 Task: Help me to find conversation intelligence rules.
Action: Mouse moved to (1035, 77)
Screenshot: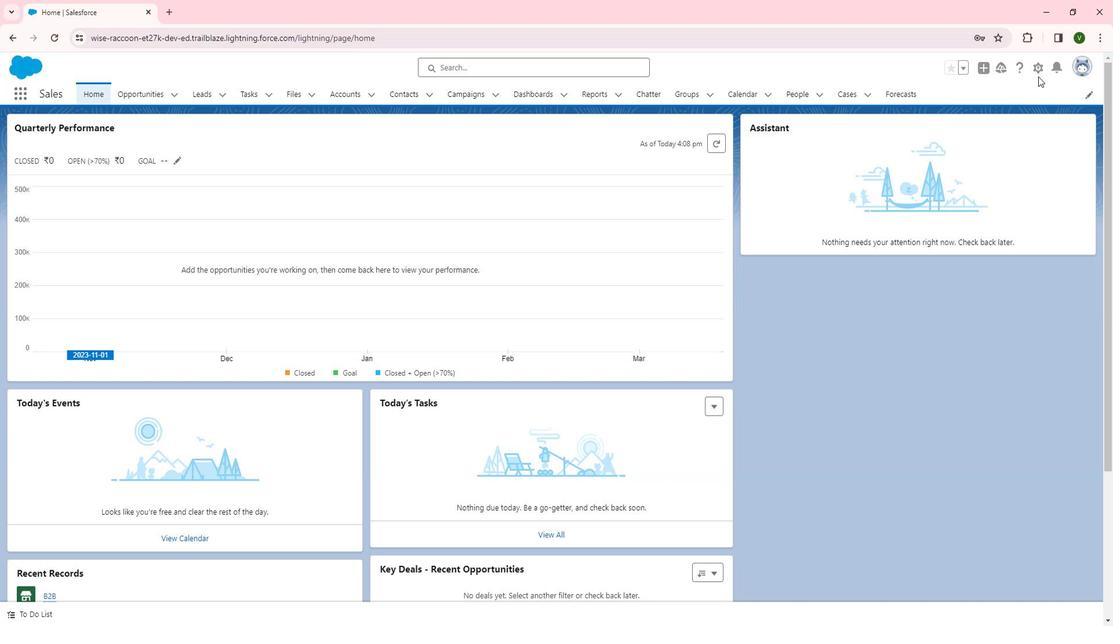 
Action: Mouse pressed left at (1035, 77)
Screenshot: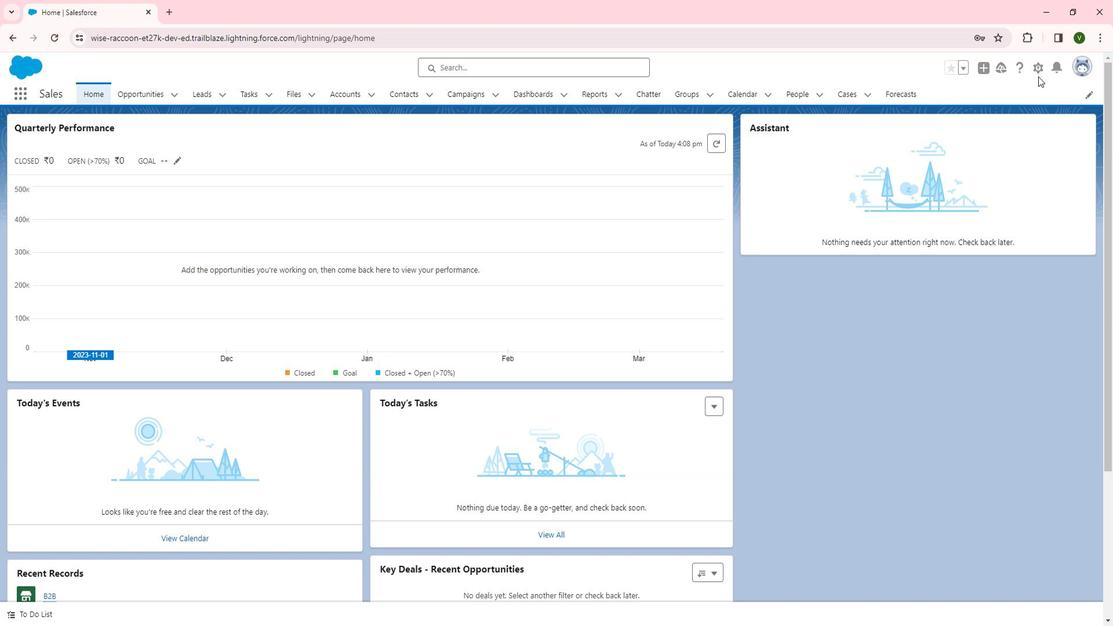 
Action: Mouse moved to (1036, 71)
Screenshot: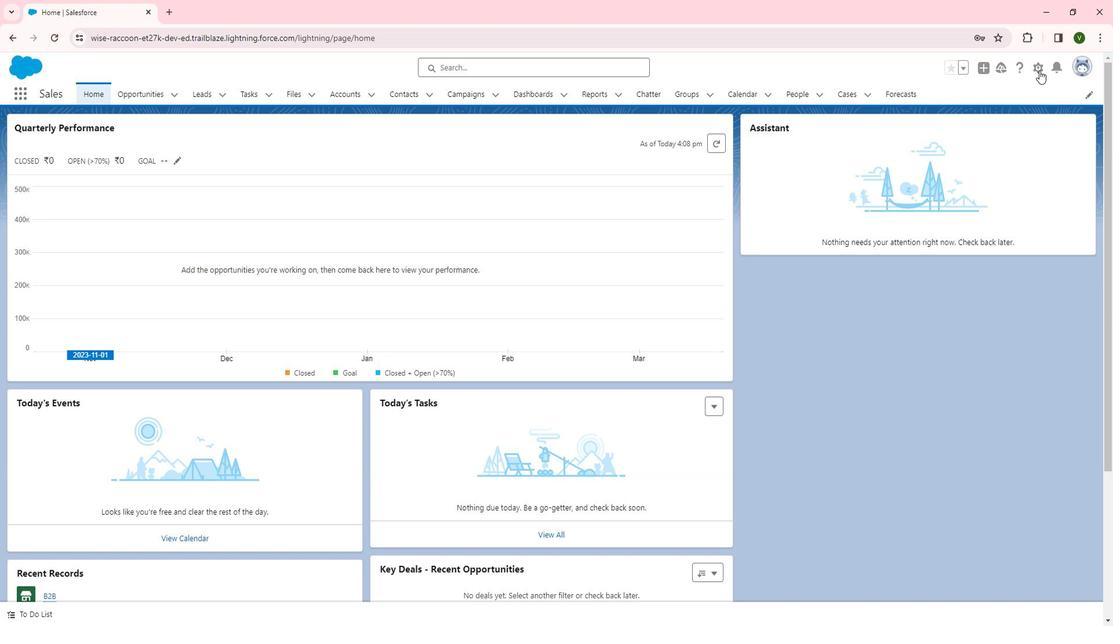 
Action: Mouse pressed left at (1036, 71)
Screenshot: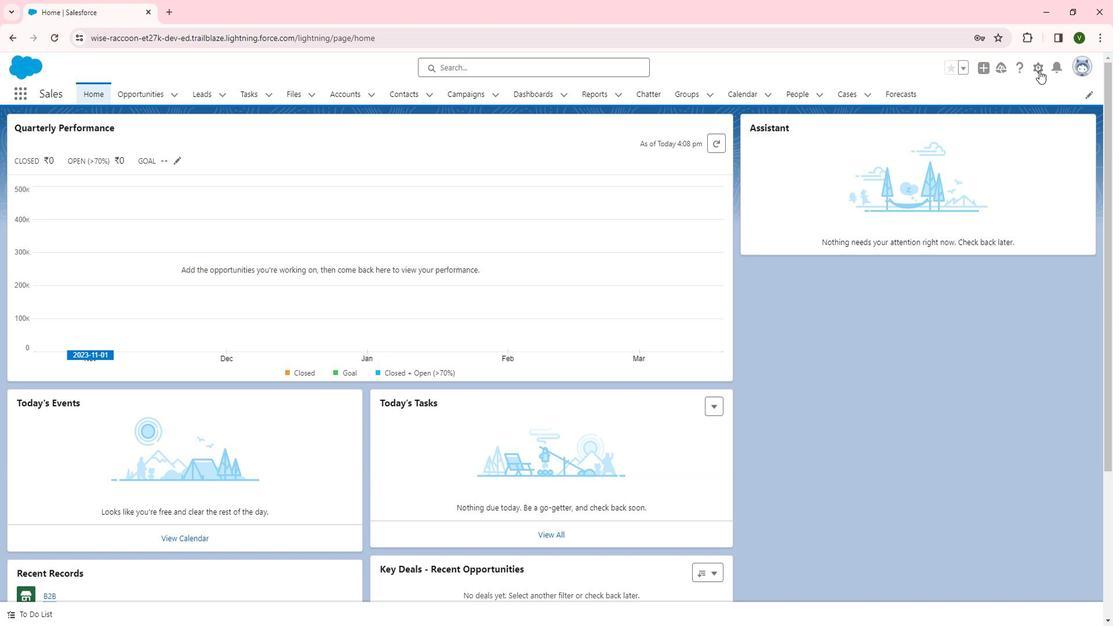 
Action: Mouse moved to (985, 111)
Screenshot: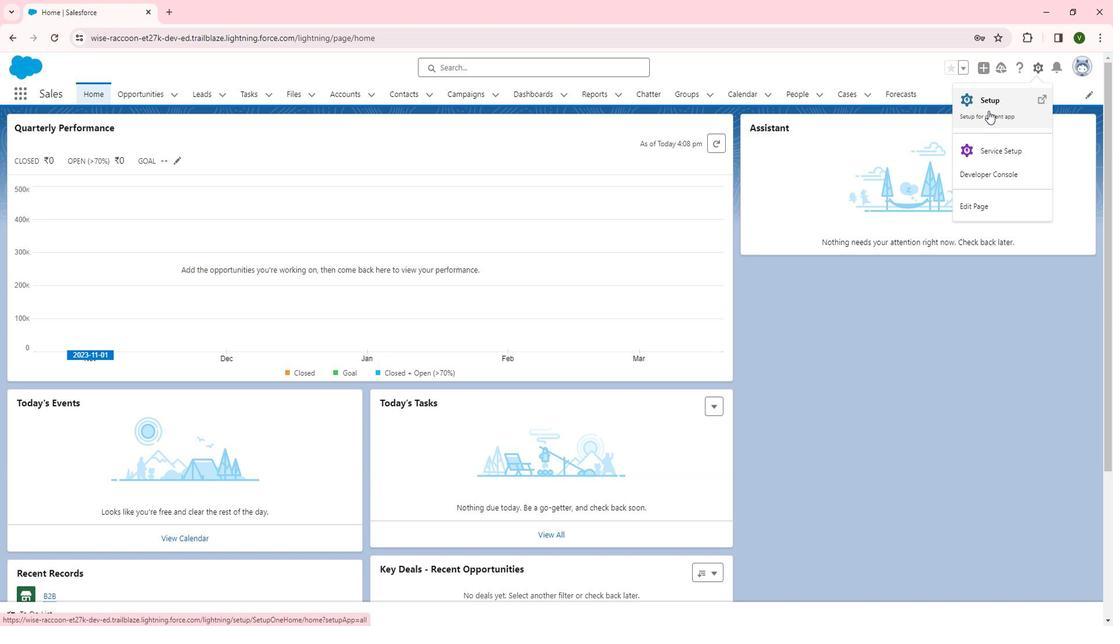 
Action: Mouse pressed left at (985, 111)
Screenshot: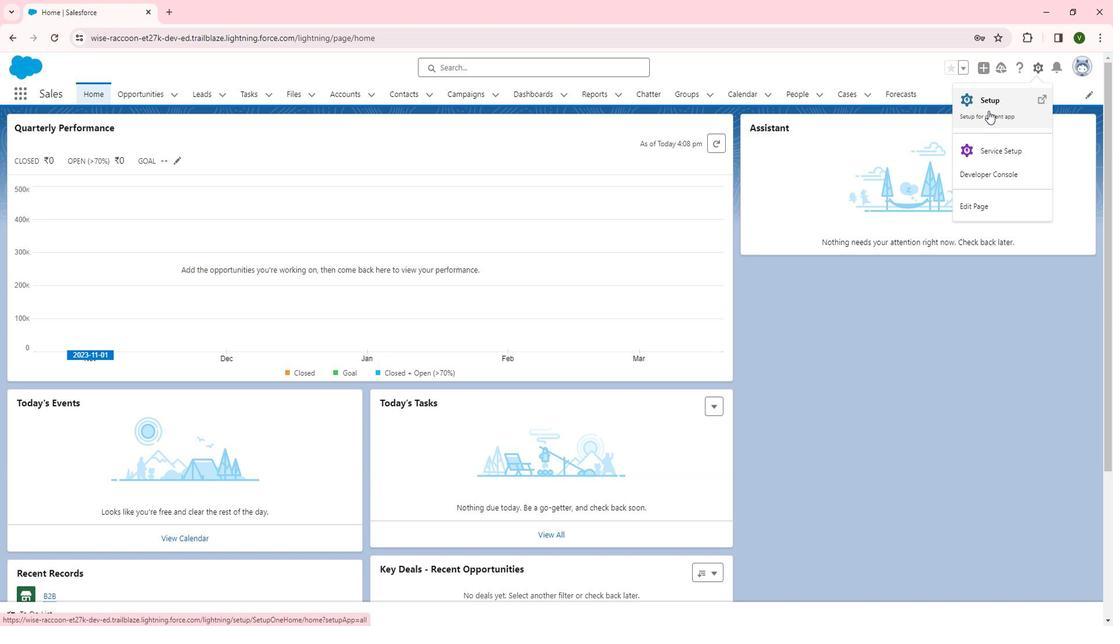 
Action: Mouse moved to (74, 371)
Screenshot: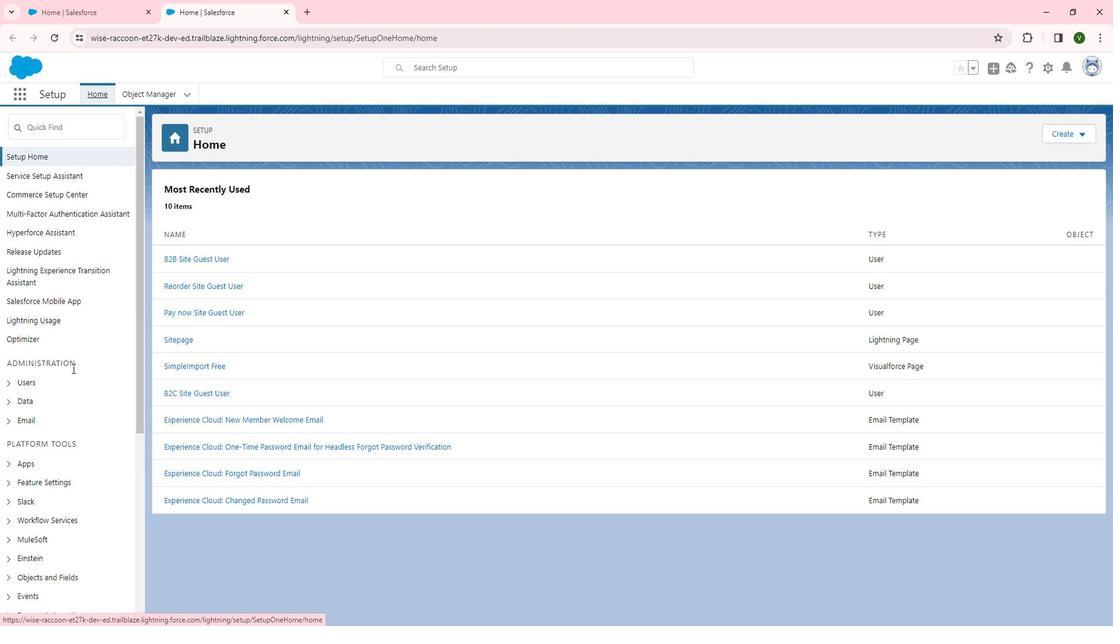 
Action: Mouse scrolled (74, 370) with delta (0, 0)
Screenshot: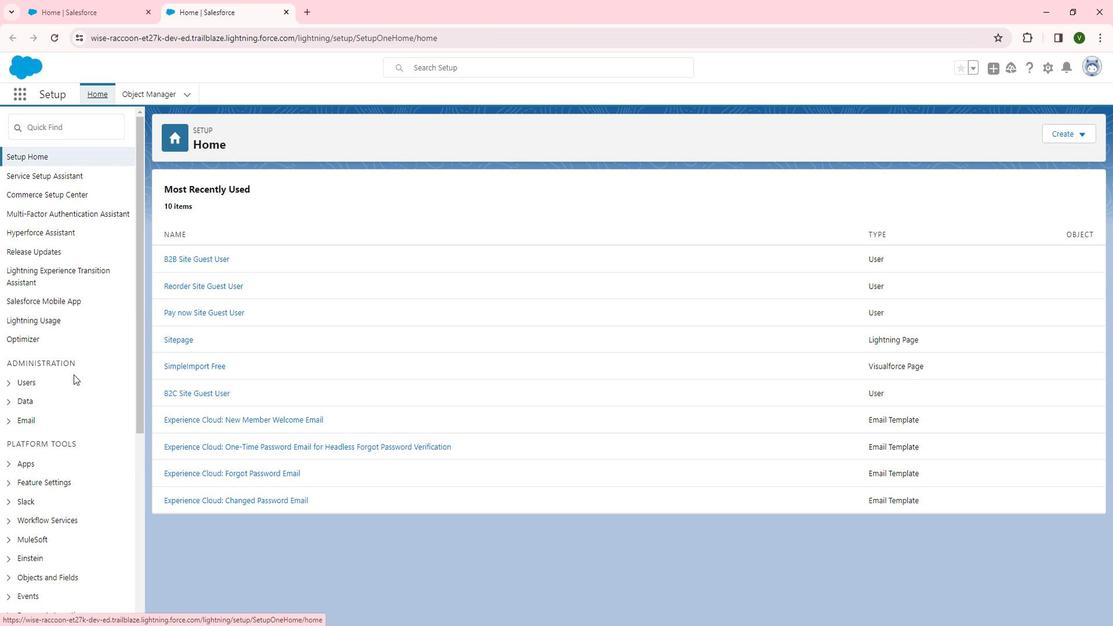 
Action: Mouse moved to (75, 377)
Screenshot: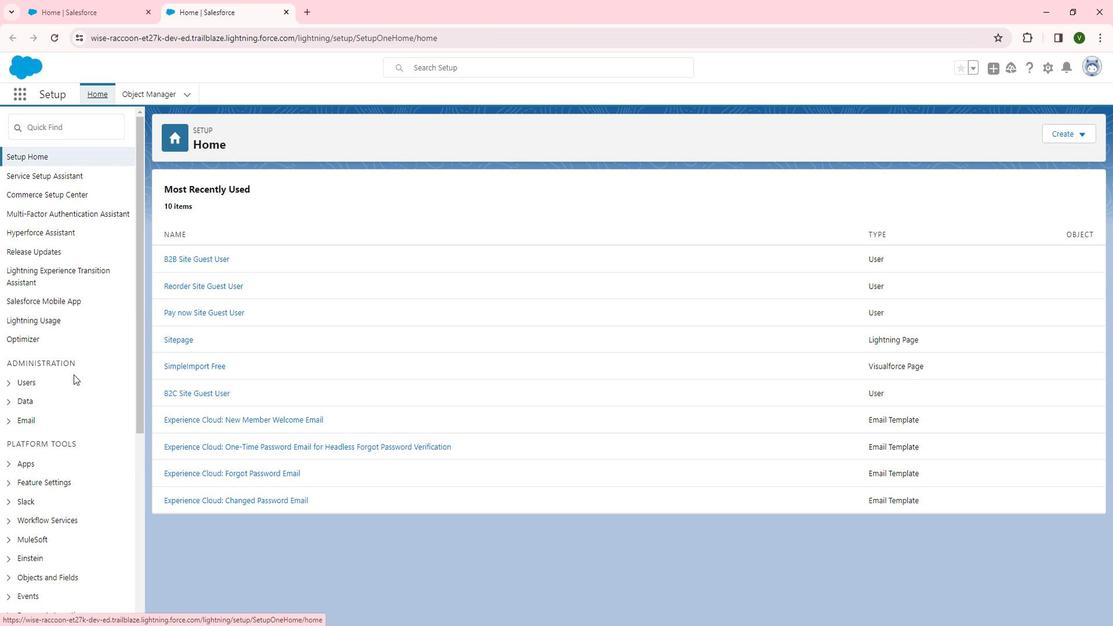 
Action: Mouse scrolled (75, 376) with delta (0, 0)
Screenshot: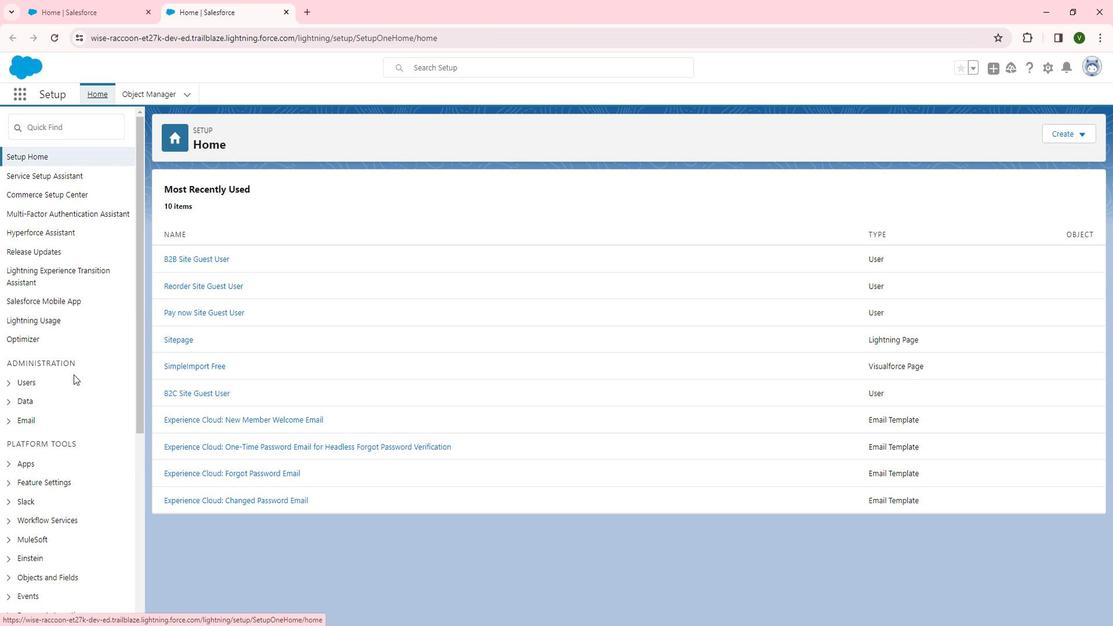
Action: Mouse scrolled (75, 376) with delta (0, 0)
Screenshot: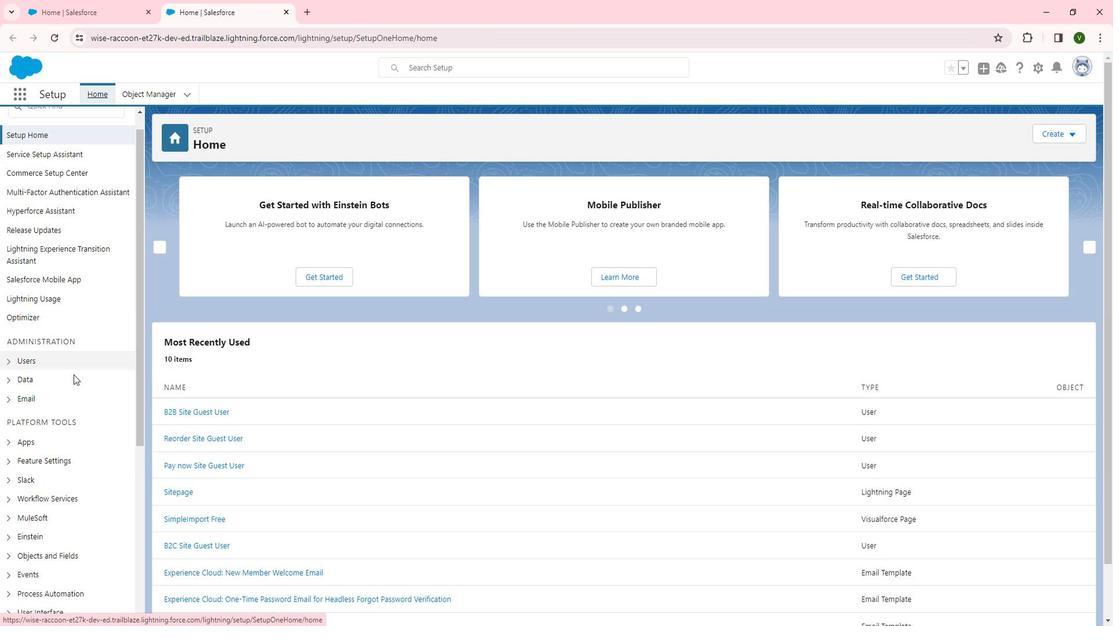 
Action: Mouse moved to (11, 301)
Screenshot: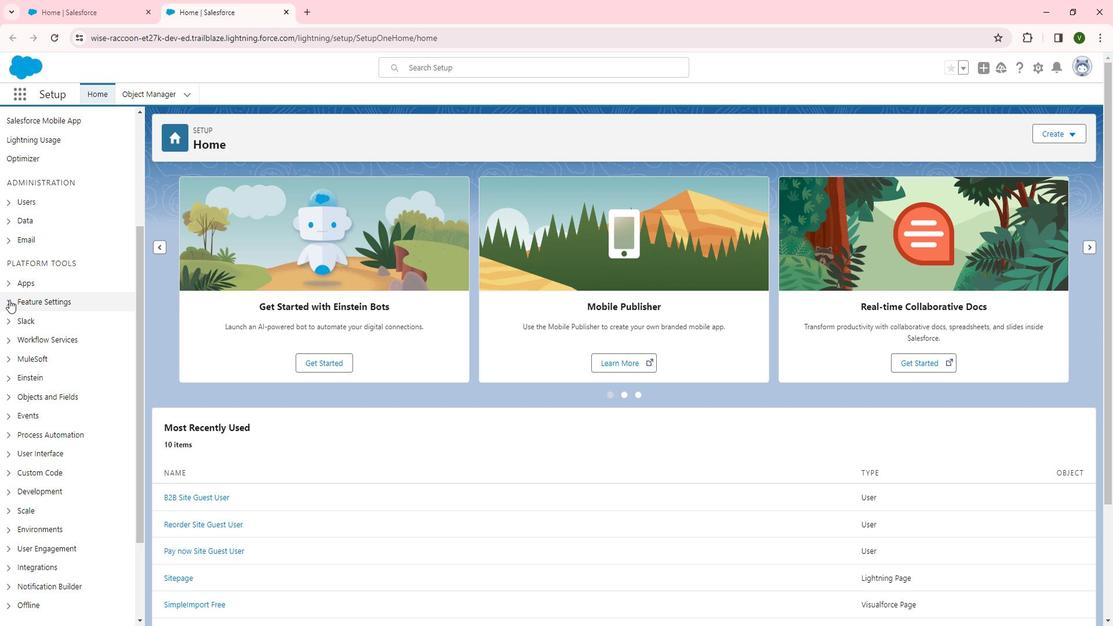
Action: Mouse pressed left at (11, 301)
Screenshot: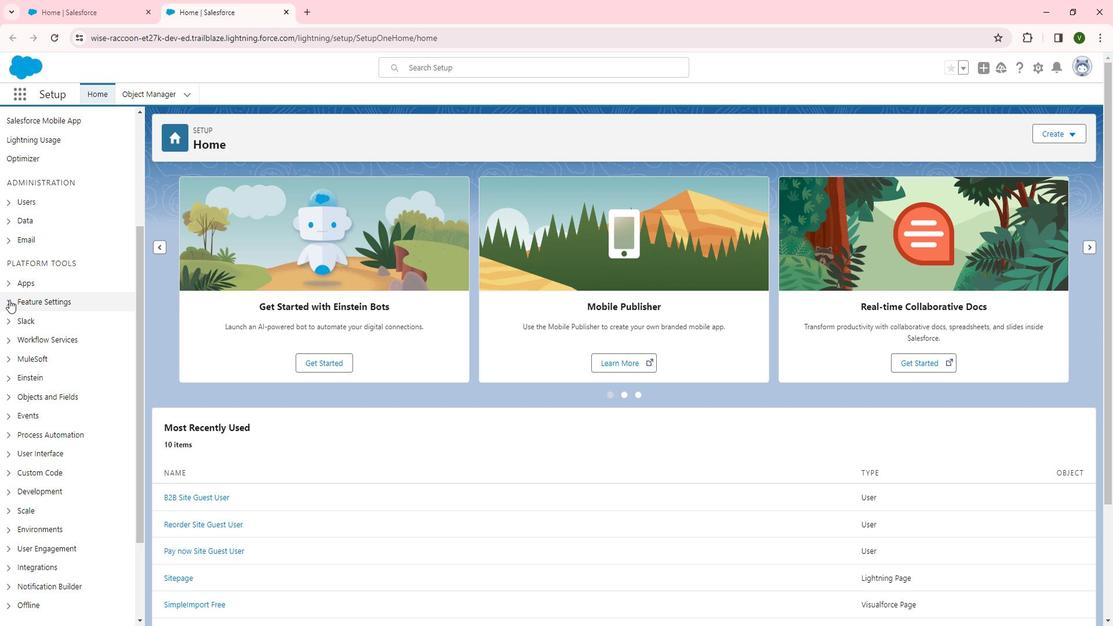 
Action: Mouse moved to (59, 341)
Screenshot: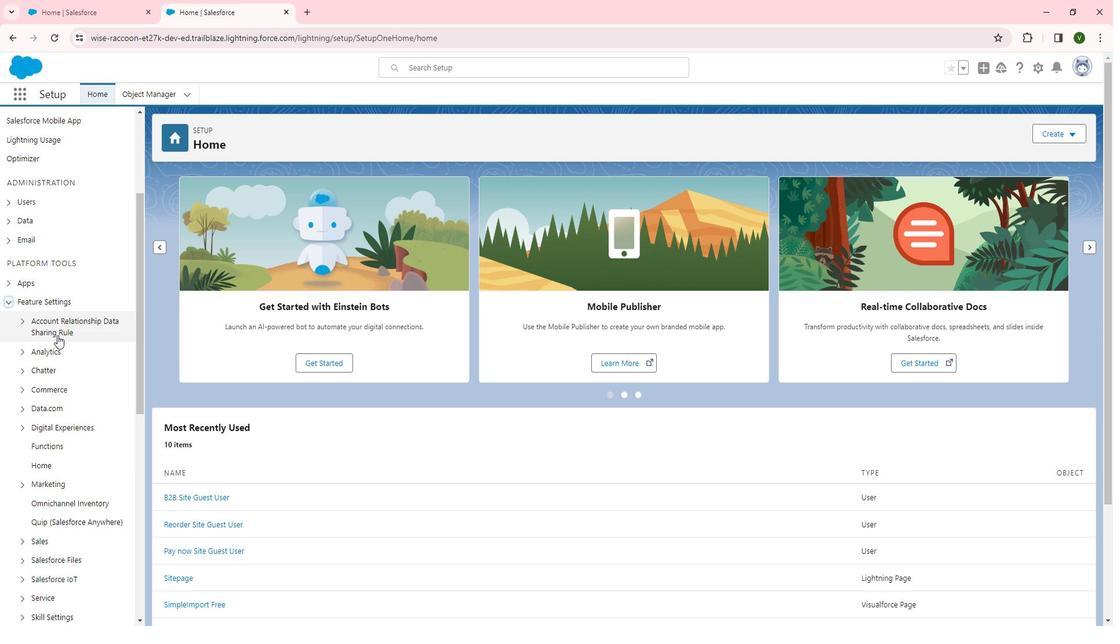 
Action: Mouse scrolled (59, 340) with delta (0, 0)
Screenshot: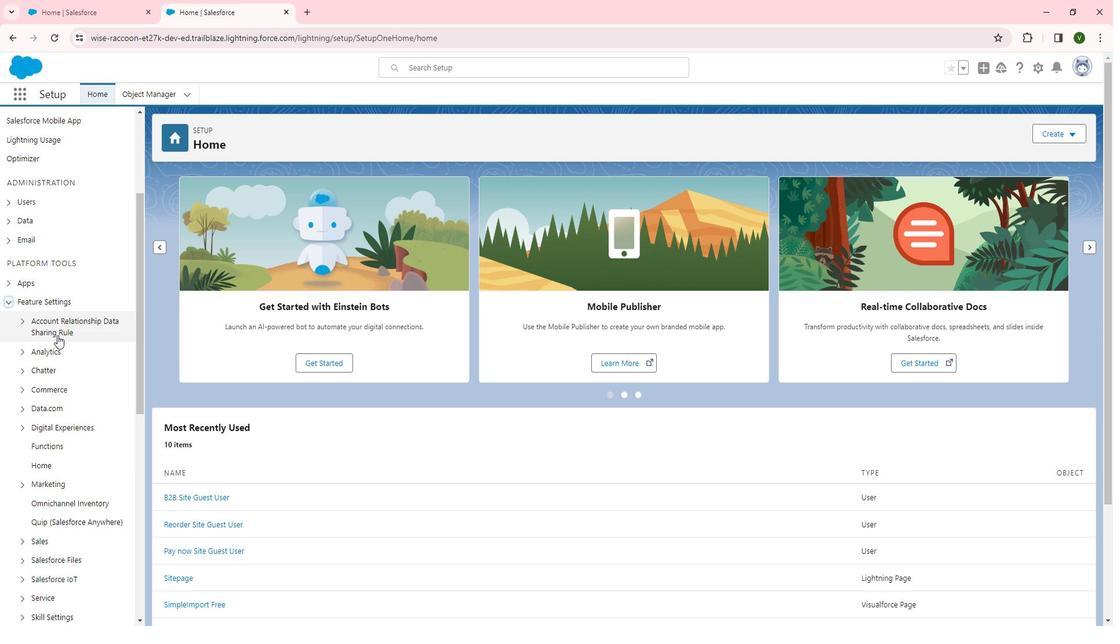 
Action: Mouse moved to (61, 357)
Screenshot: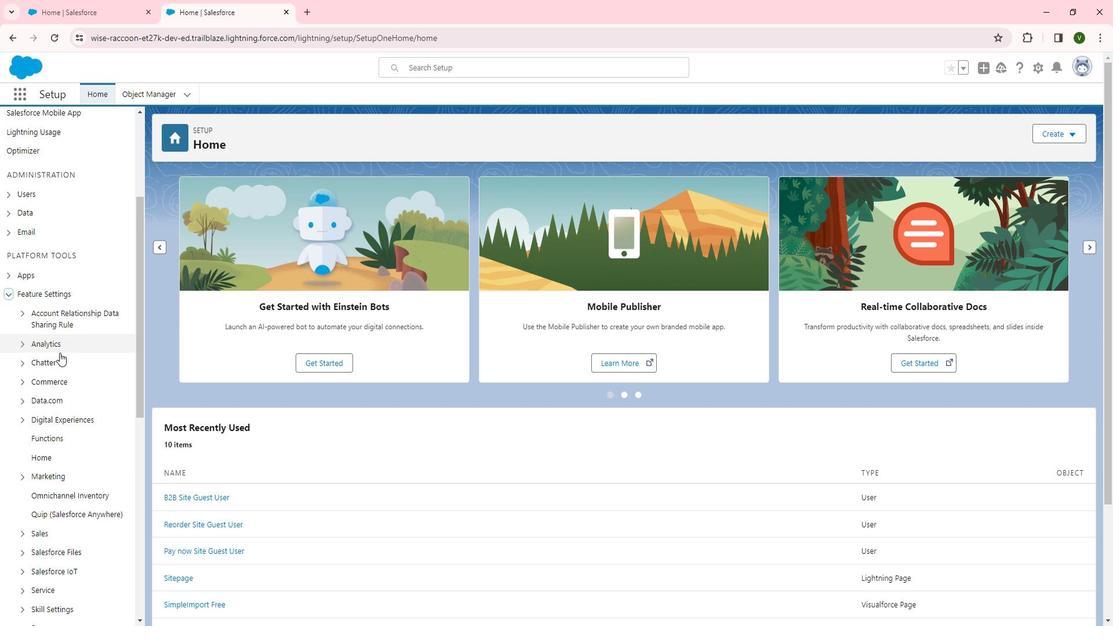 
Action: Mouse scrolled (61, 356) with delta (0, 0)
Screenshot: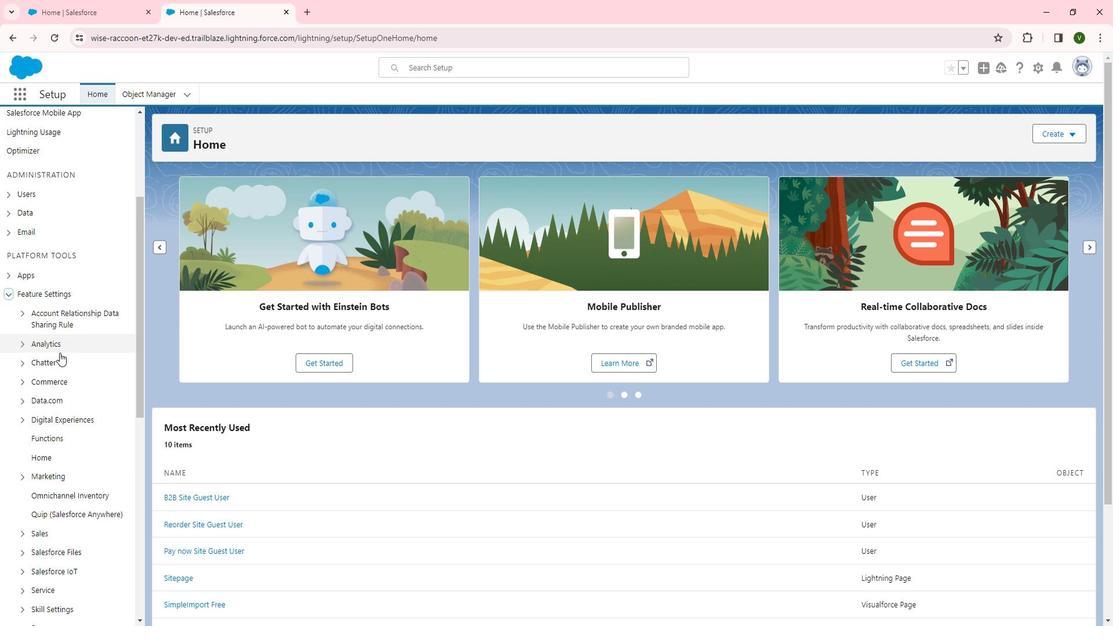 
Action: Mouse moved to (61, 367)
Screenshot: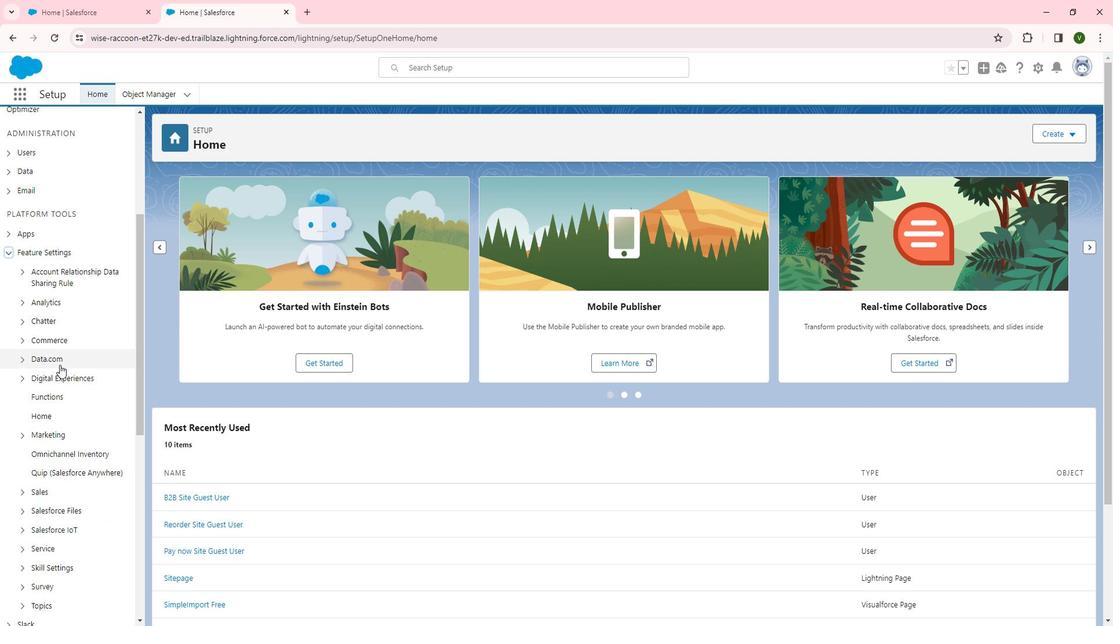 
Action: Mouse scrolled (61, 366) with delta (0, 0)
Screenshot: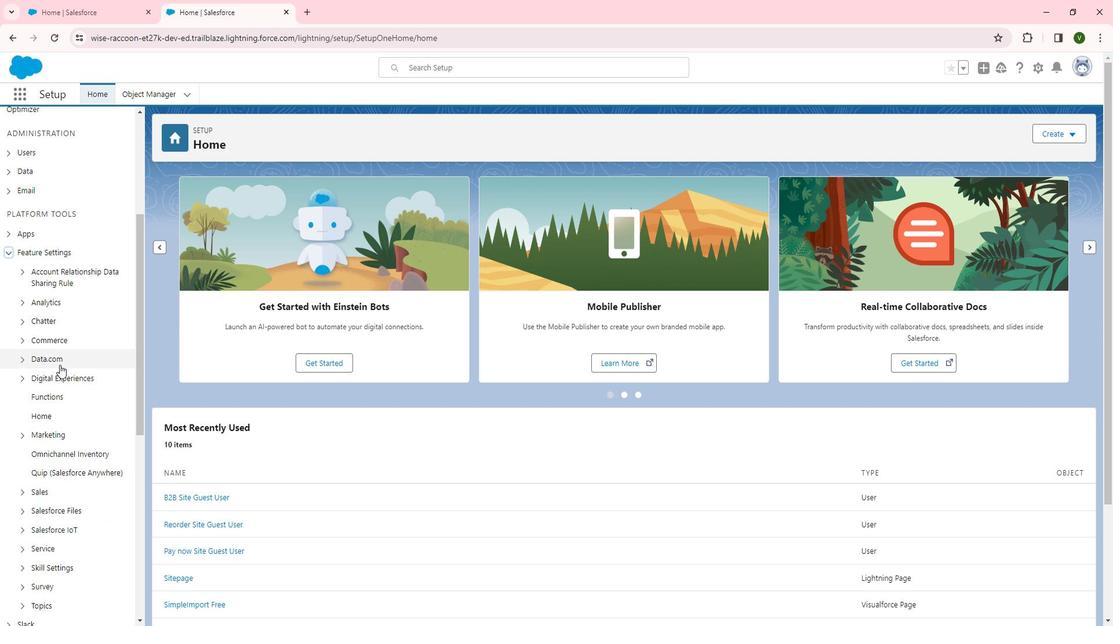 
Action: Mouse moved to (64, 378)
Screenshot: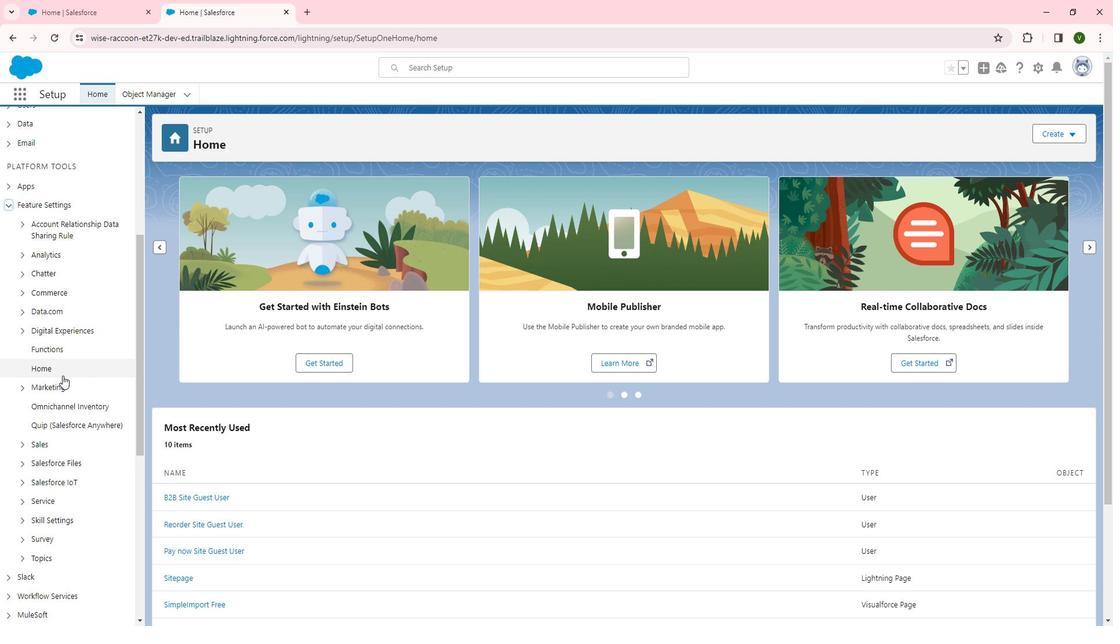 
Action: Mouse scrolled (64, 377) with delta (0, 0)
Screenshot: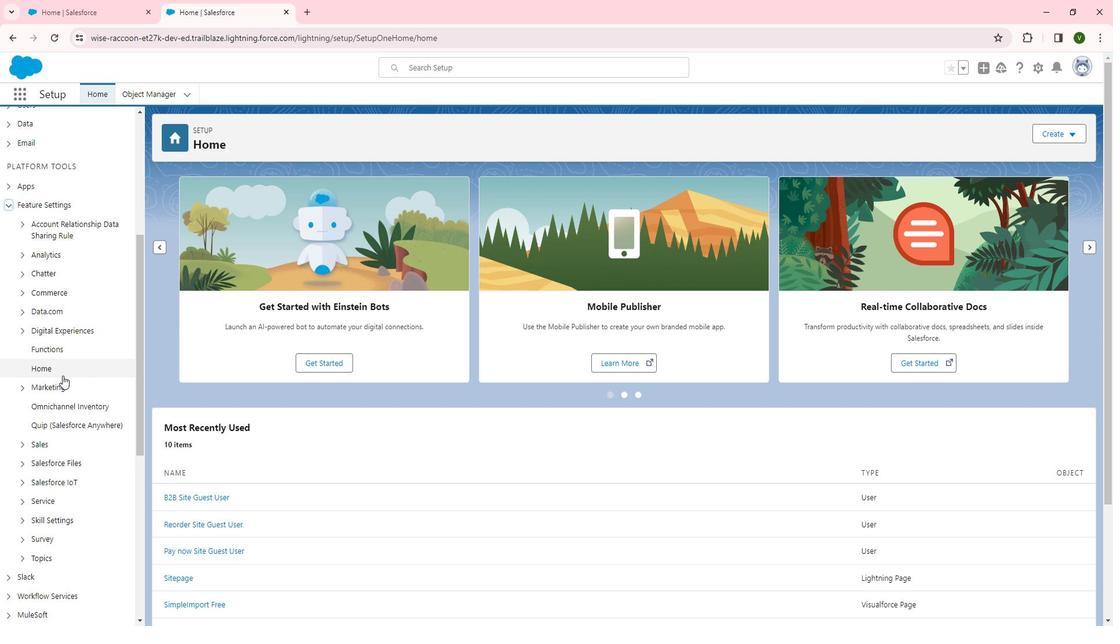 
Action: Mouse moved to (21, 357)
Screenshot: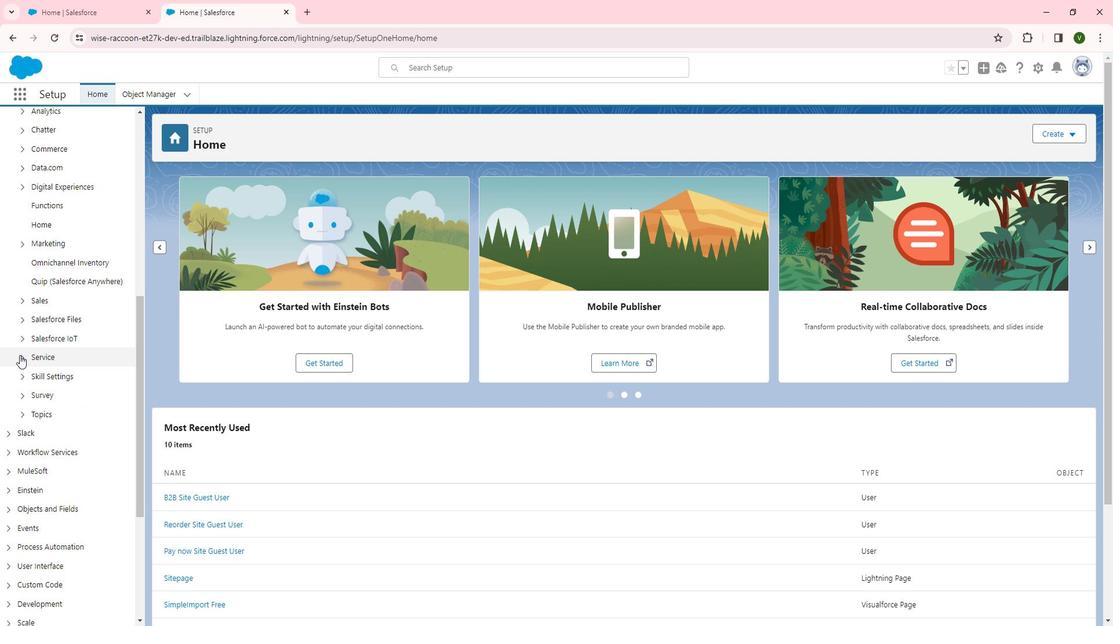 
Action: Mouse pressed left at (21, 357)
Screenshot: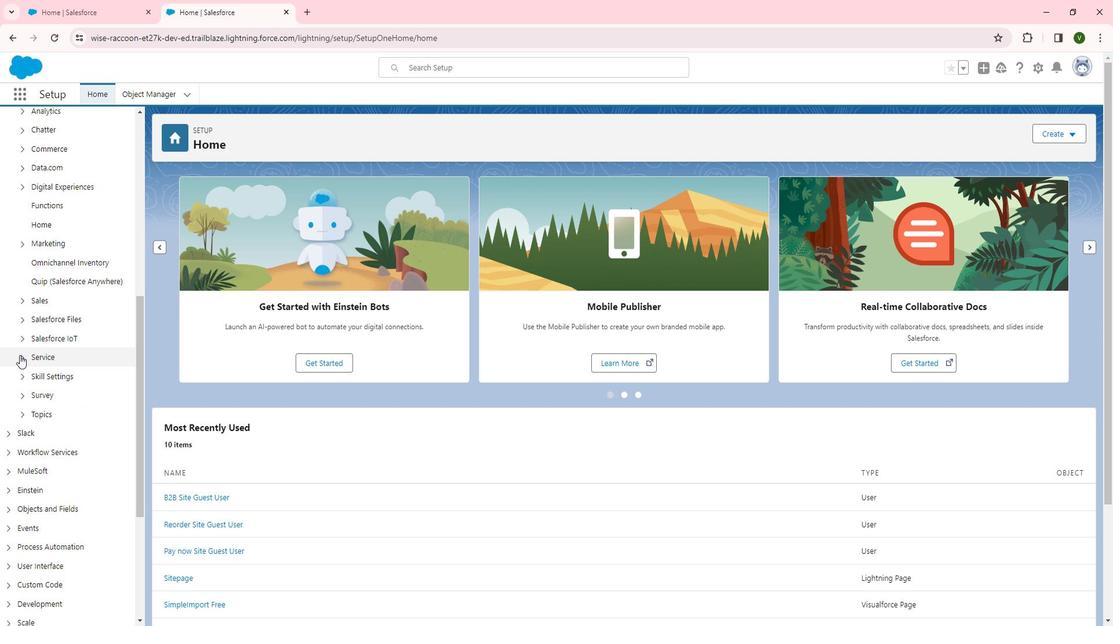 
Action: Mouse moved to (85, 441)
Screenshot: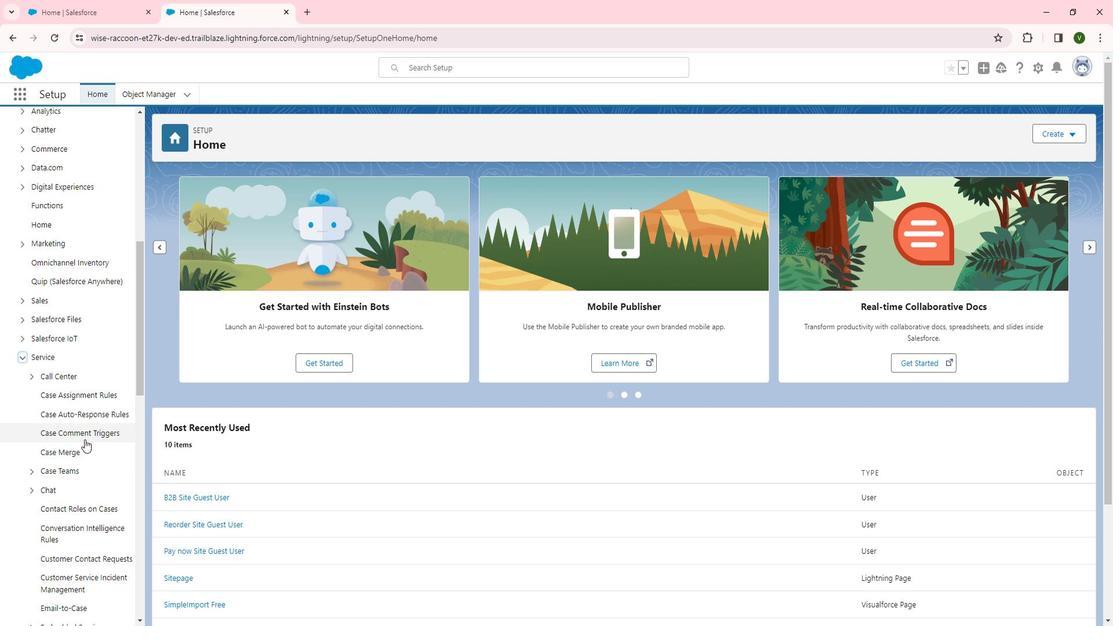 
Action: Mouse scrolled (85, 441) with delta (0, 0)
Screenshot: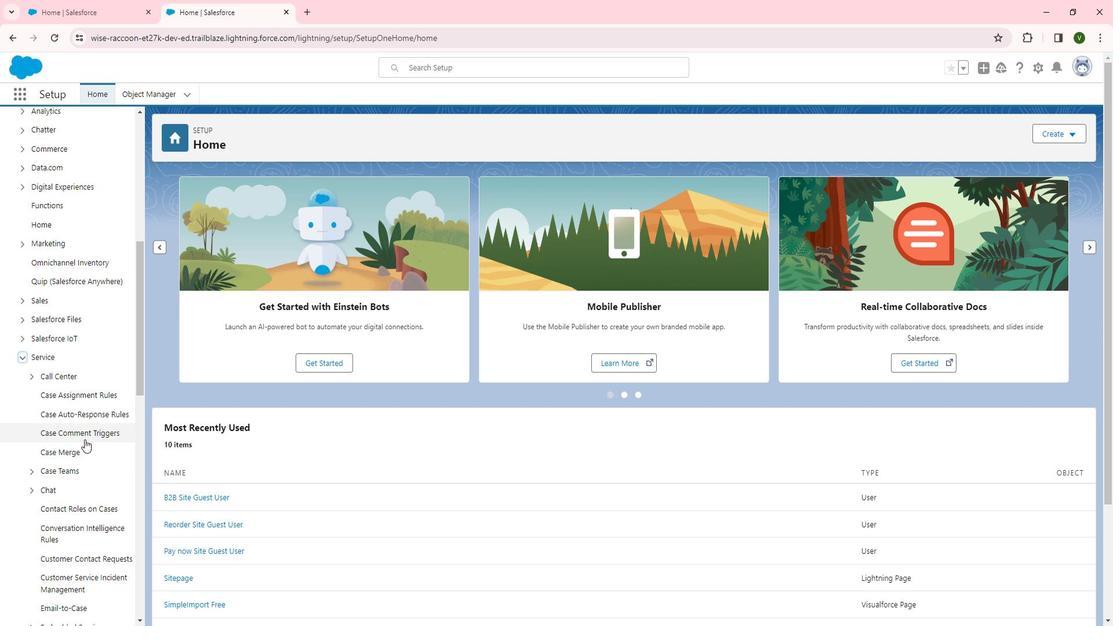 
Action: Mouse moved to (82, 444)
Screenshot: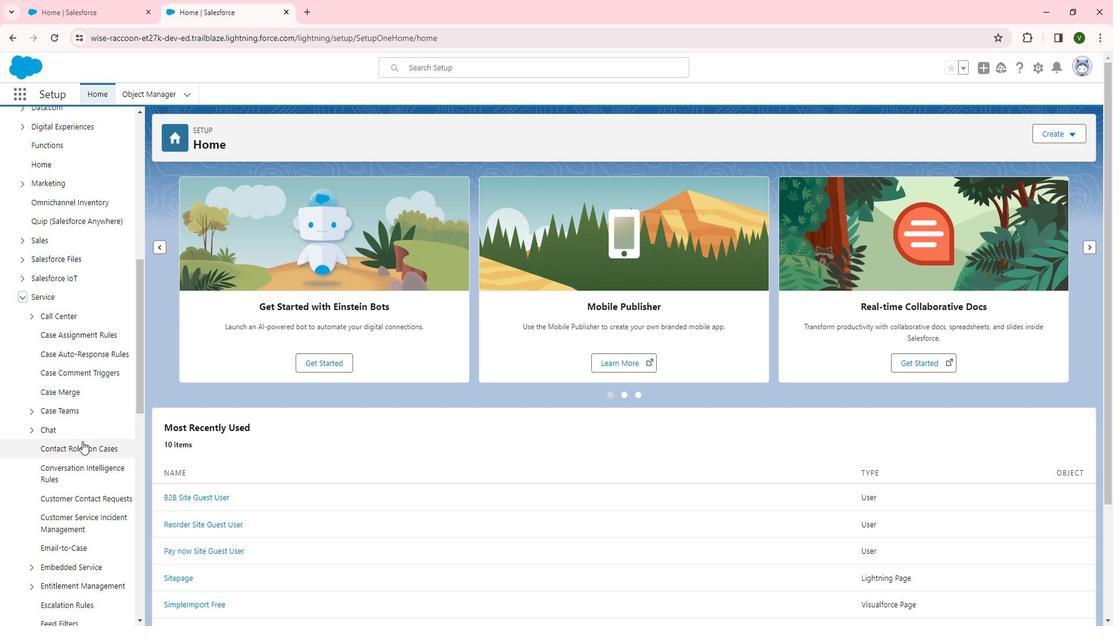 
Action: Mouse scrolled (82, 443) with delta (0, 0)
Screenshot: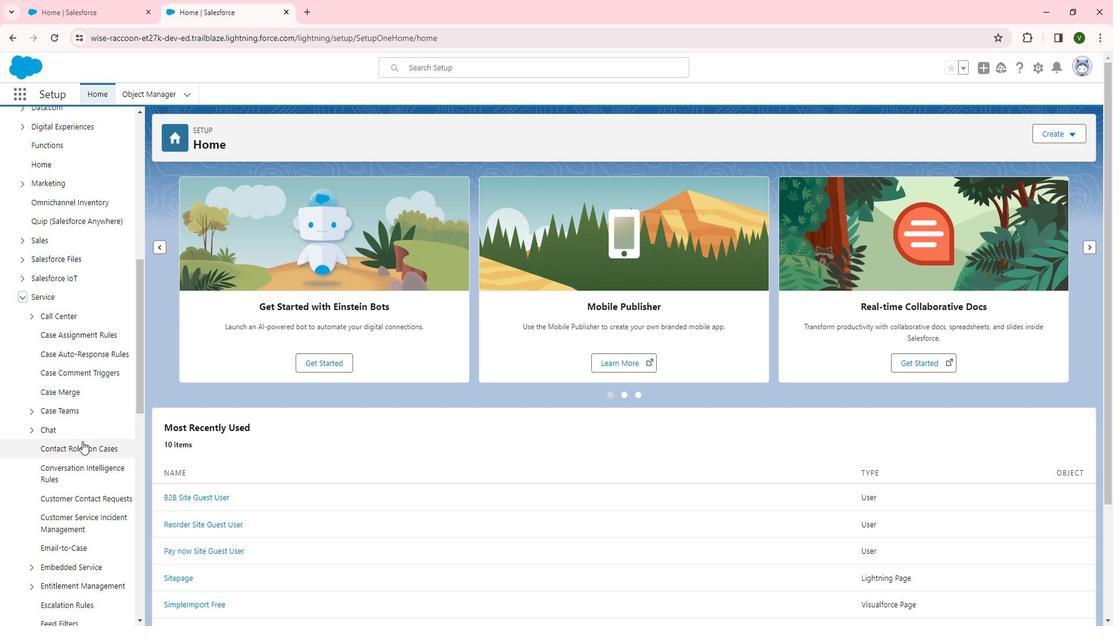 
Action: Mouse moved to (87, 410)
Screenshot: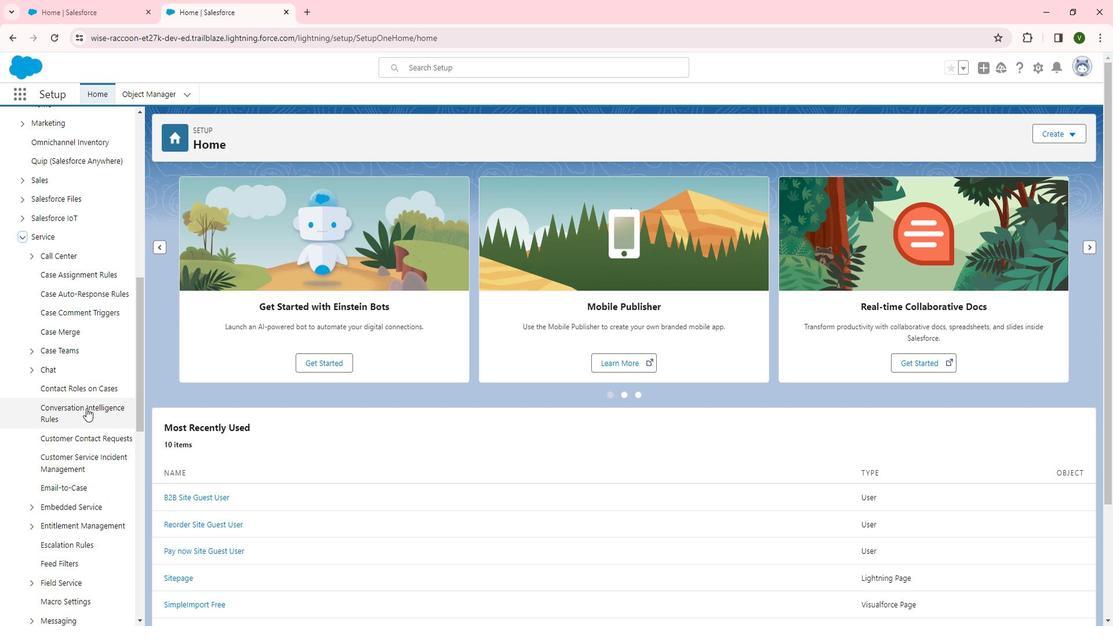 
Action: Mouse pressed left at (87, 410)
Screenshot: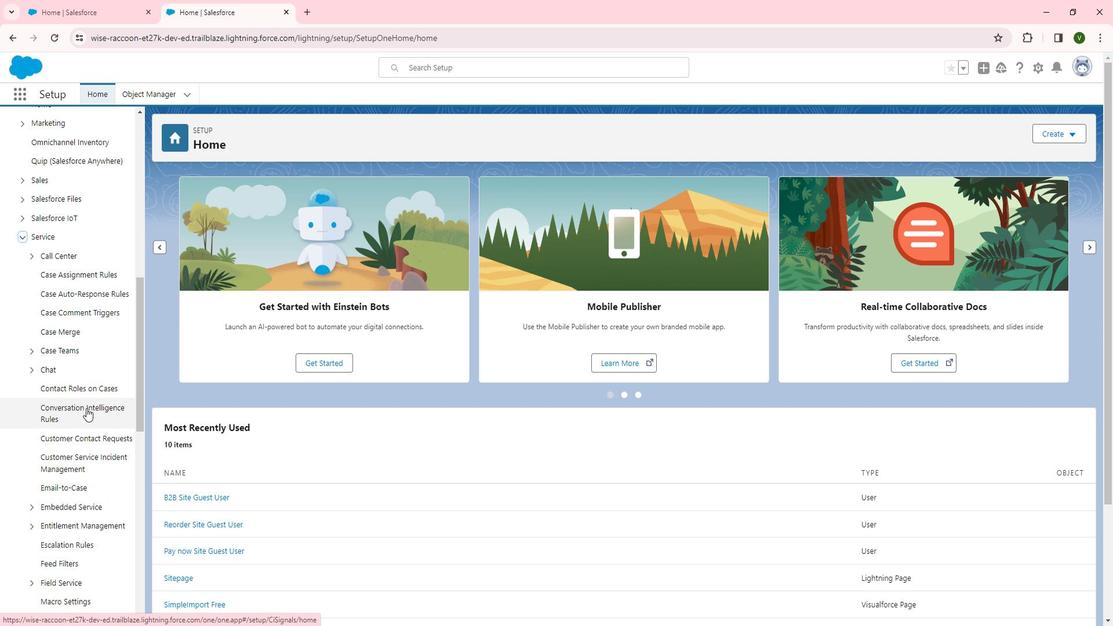 
Action: Mouse moved to (483, 372)
Screenshot: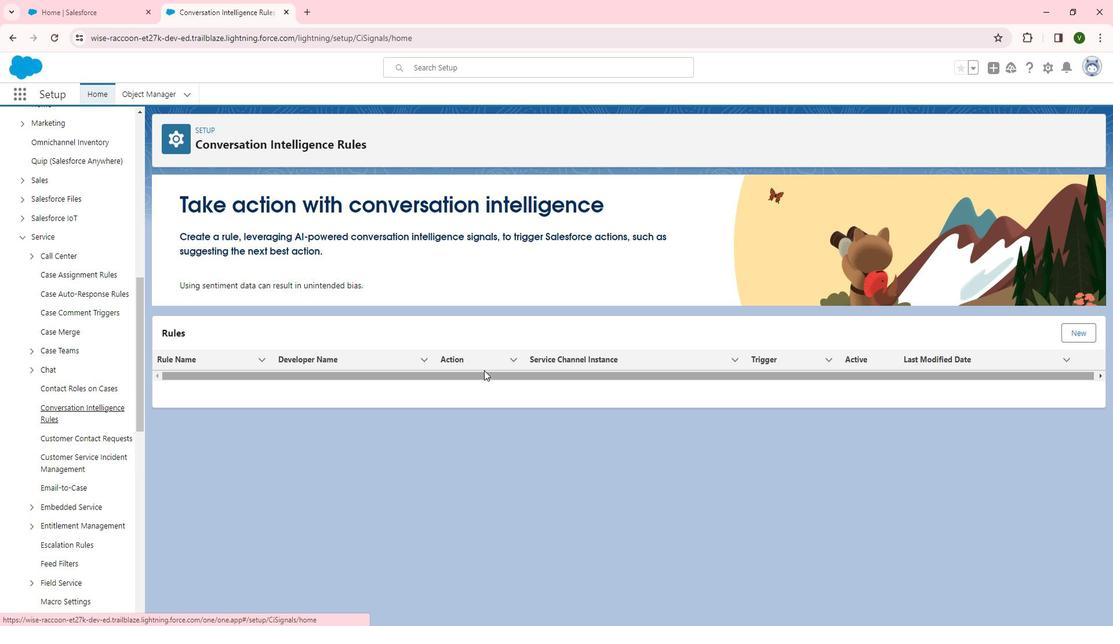 
